 Task: Insert ruler in the file "Life is beautiful".
Action: Mouse pressed left at (113, 77)
Screenshot: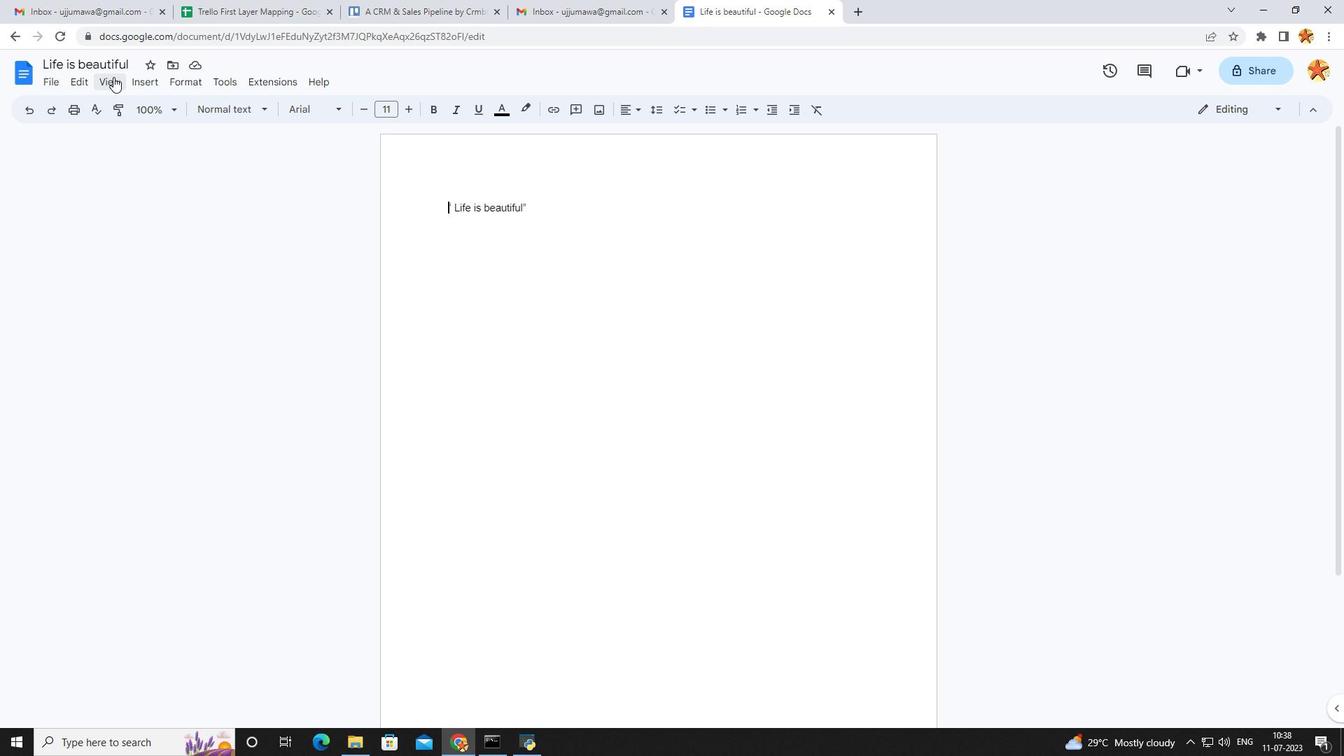 
Action: Mouse moved to (141, 166)
Screenshot: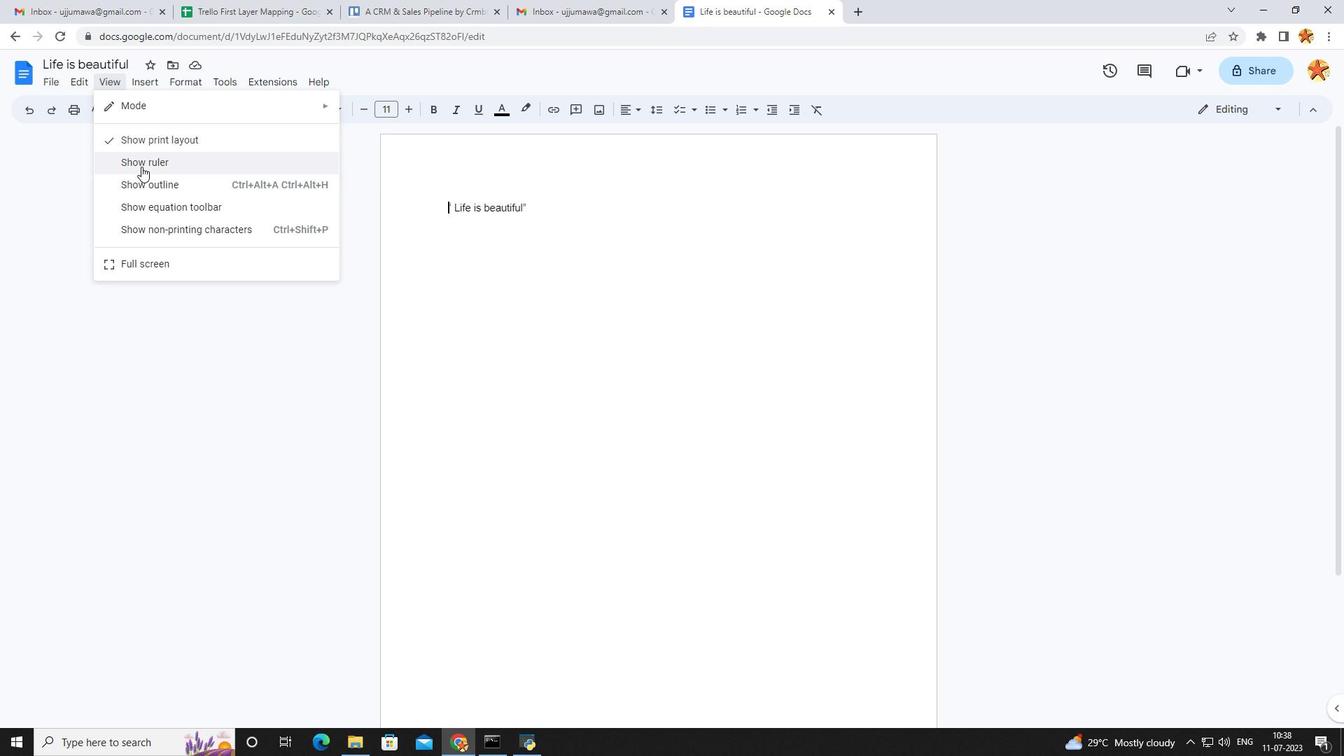 
Action: Mouse pressed left at (141, 166)
Screenshot: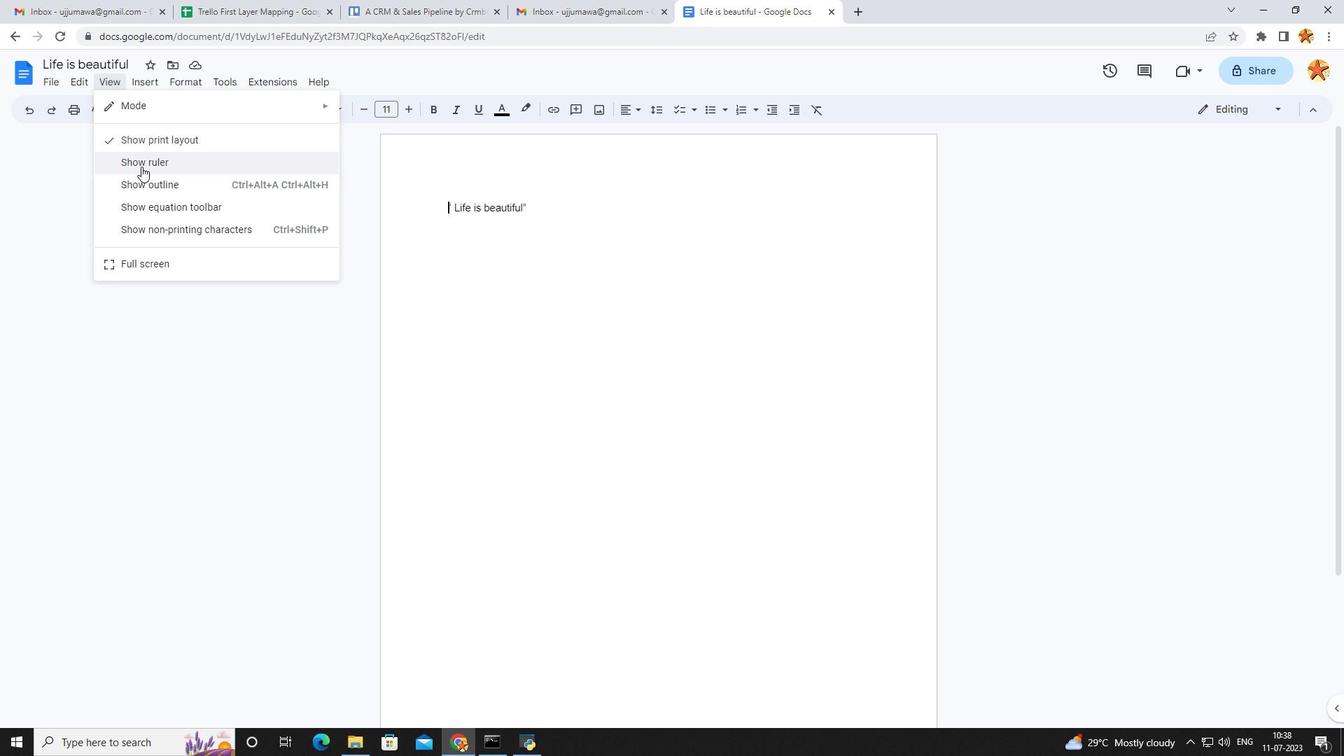 
